 Task: Enable the push notifications for order updates.
Action: Mouse moved to (27, 77)
Screenshot: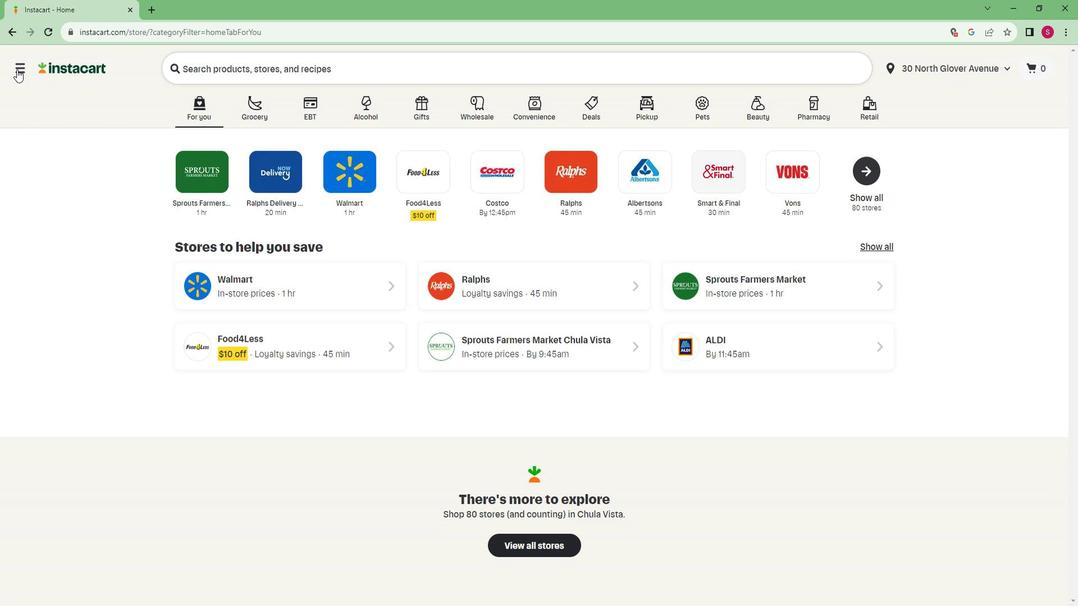 
Action: Mouse pressed left at (27, 77)
Screenshot: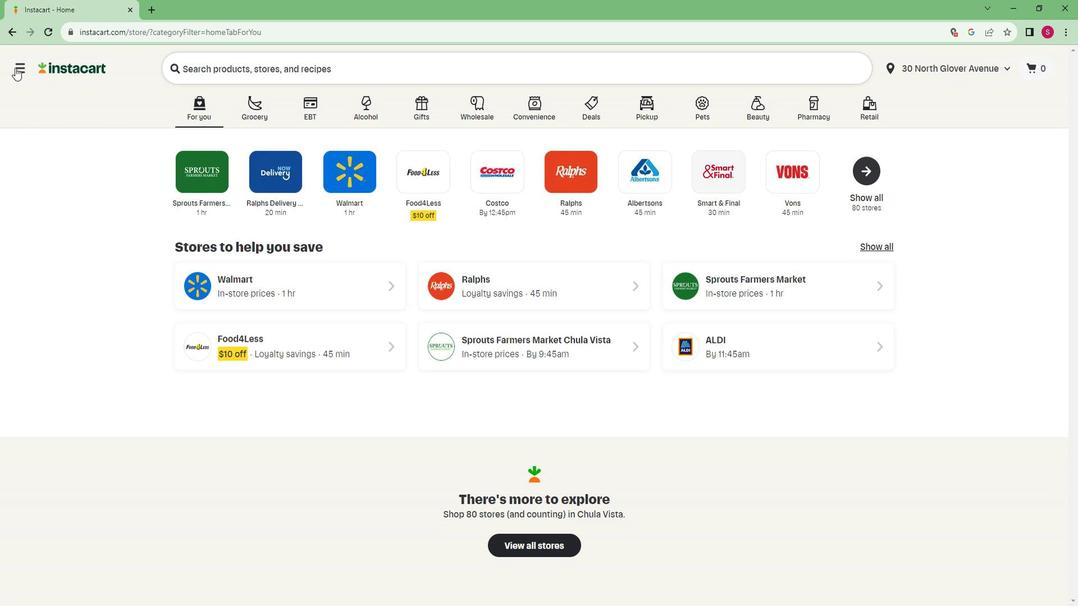
Action: Mouse moved to (56, 389)
Screenshot: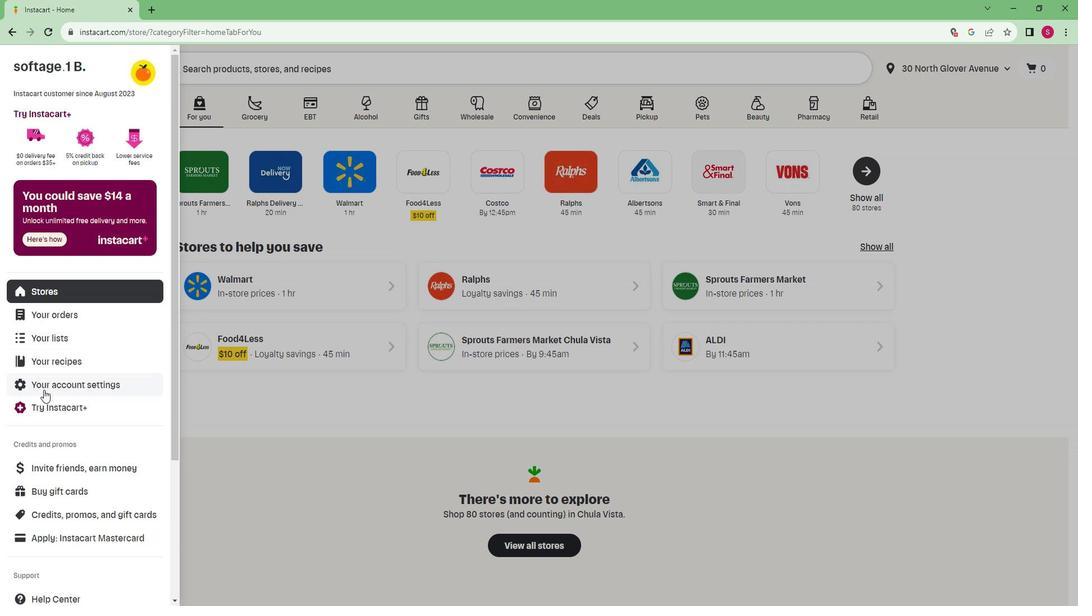 
Action: Mouse pressed left at (56, 389)
Screenshot: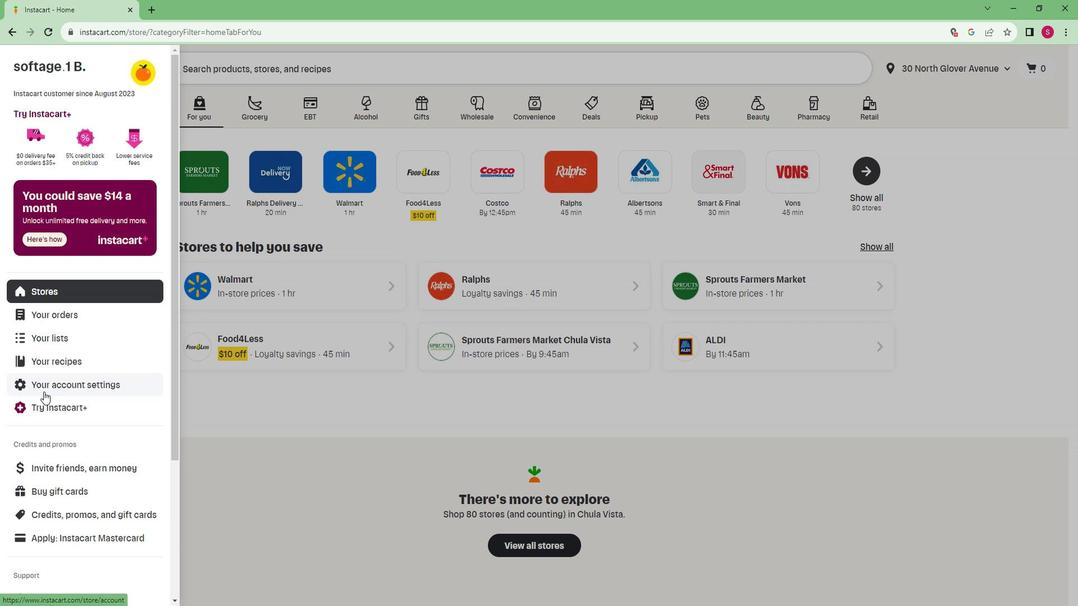 
Action: Mouse moved to (92, 294)
Screenshot: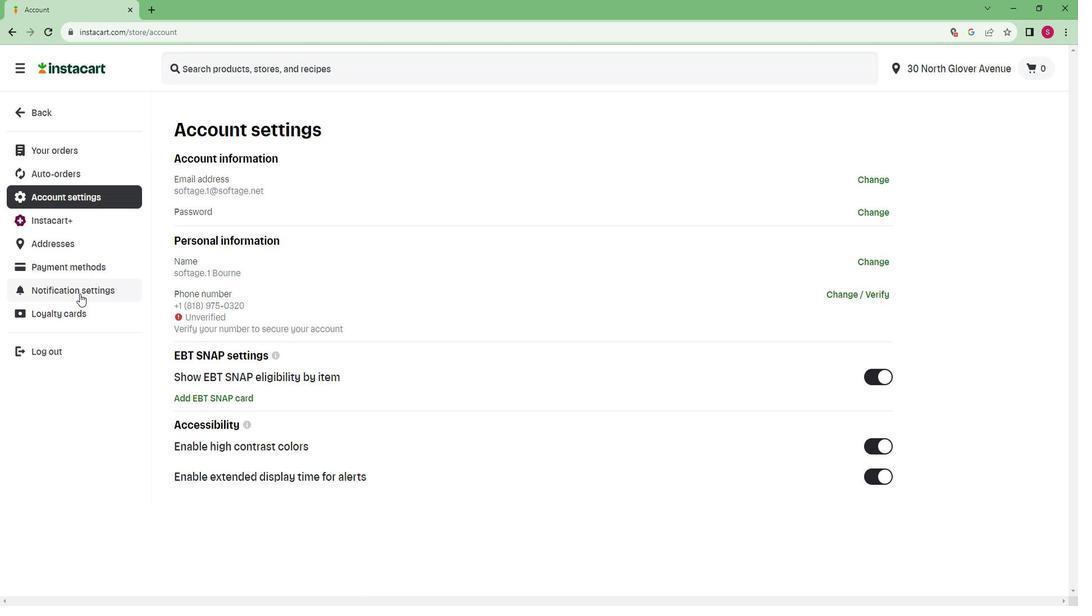 
Action: Mouse pressed left at (92, 294)
Screenshot: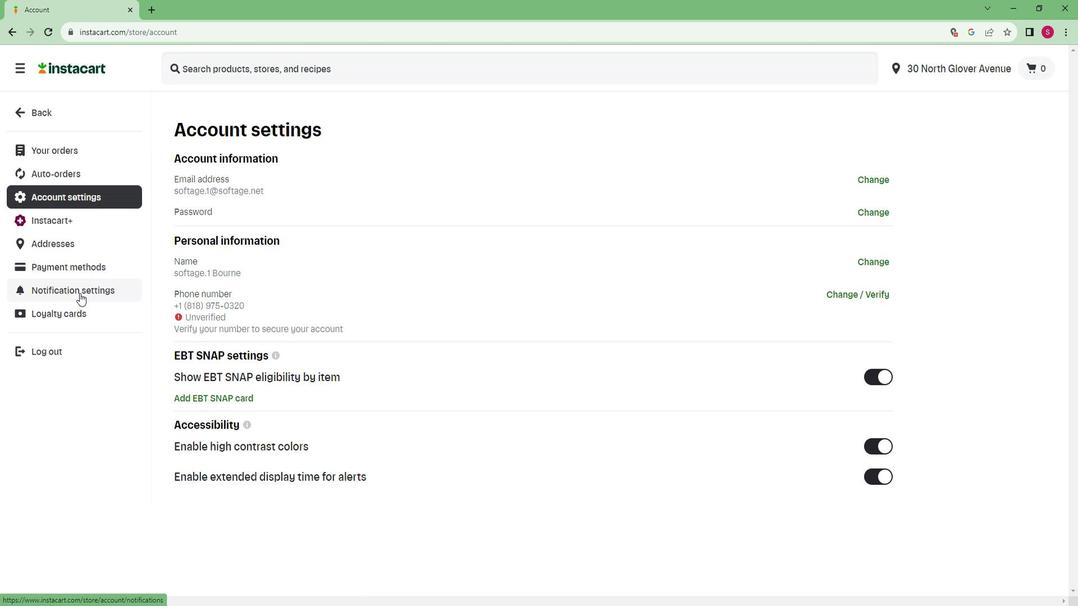 
Action: Mouse moved to (888, 291)
Screenshot: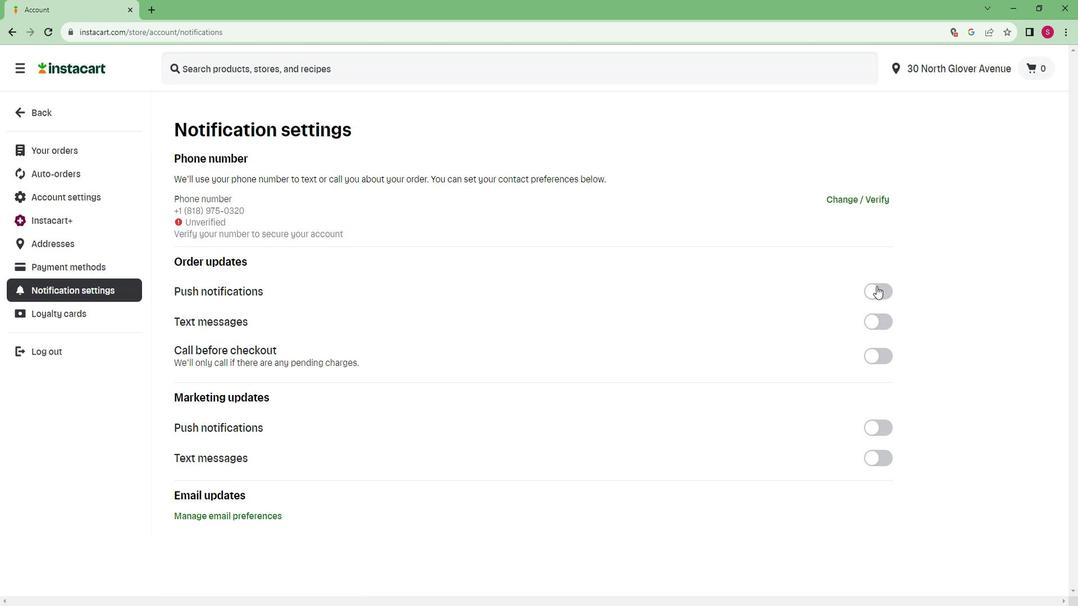 
Action: Mouse pressed left at (888, 291)
Screenshot: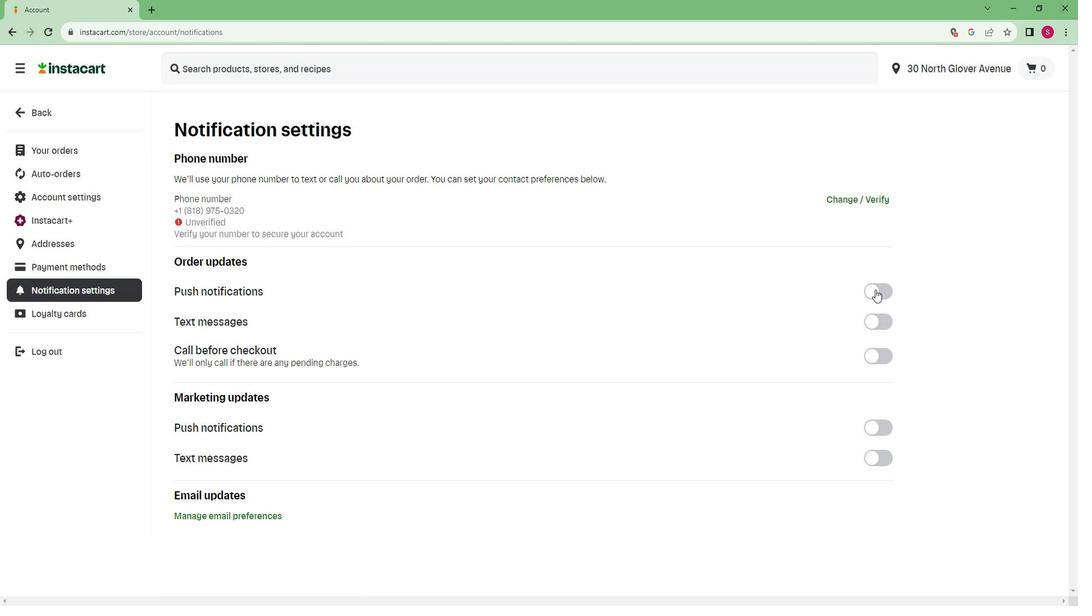 
